 Task: Select workspace "The Startup Spot".
Action: Mouse pressed left at (342, 434)
Screenshot: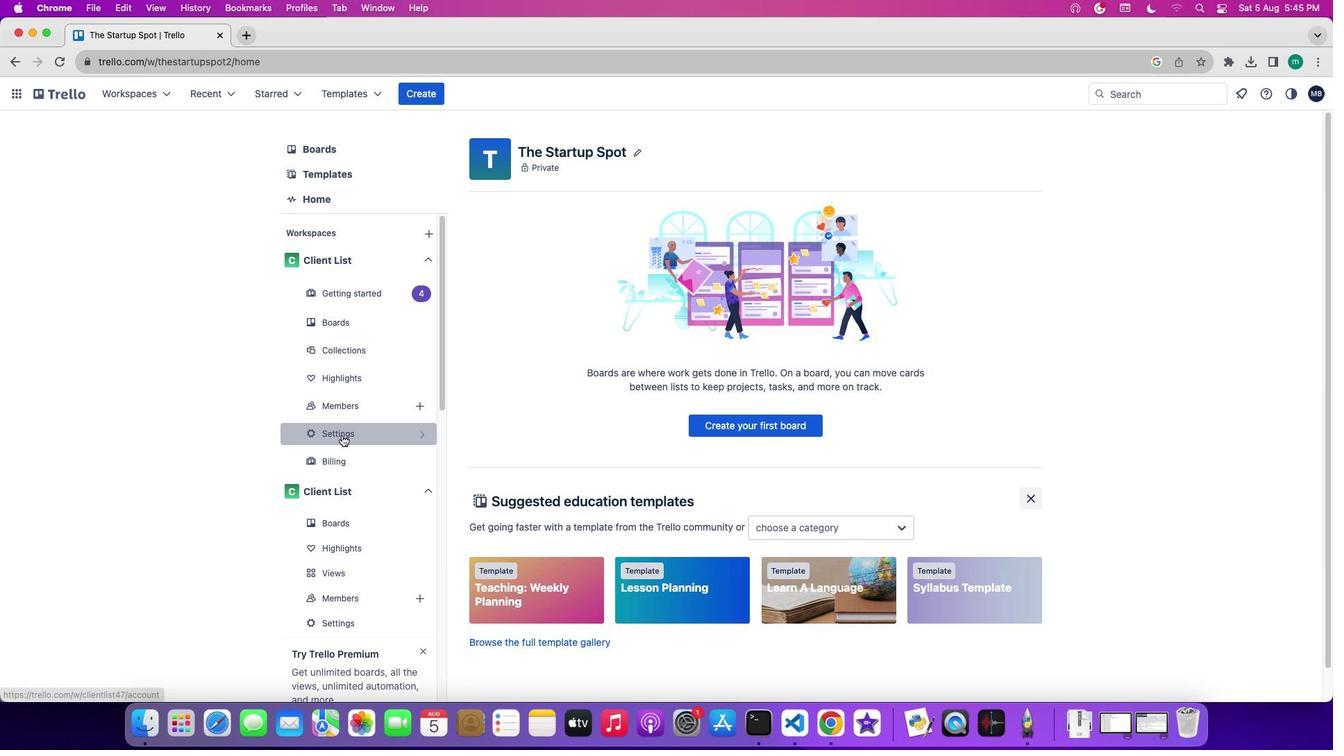 
Action: Mouse moved to (160, 382)
Screenshot: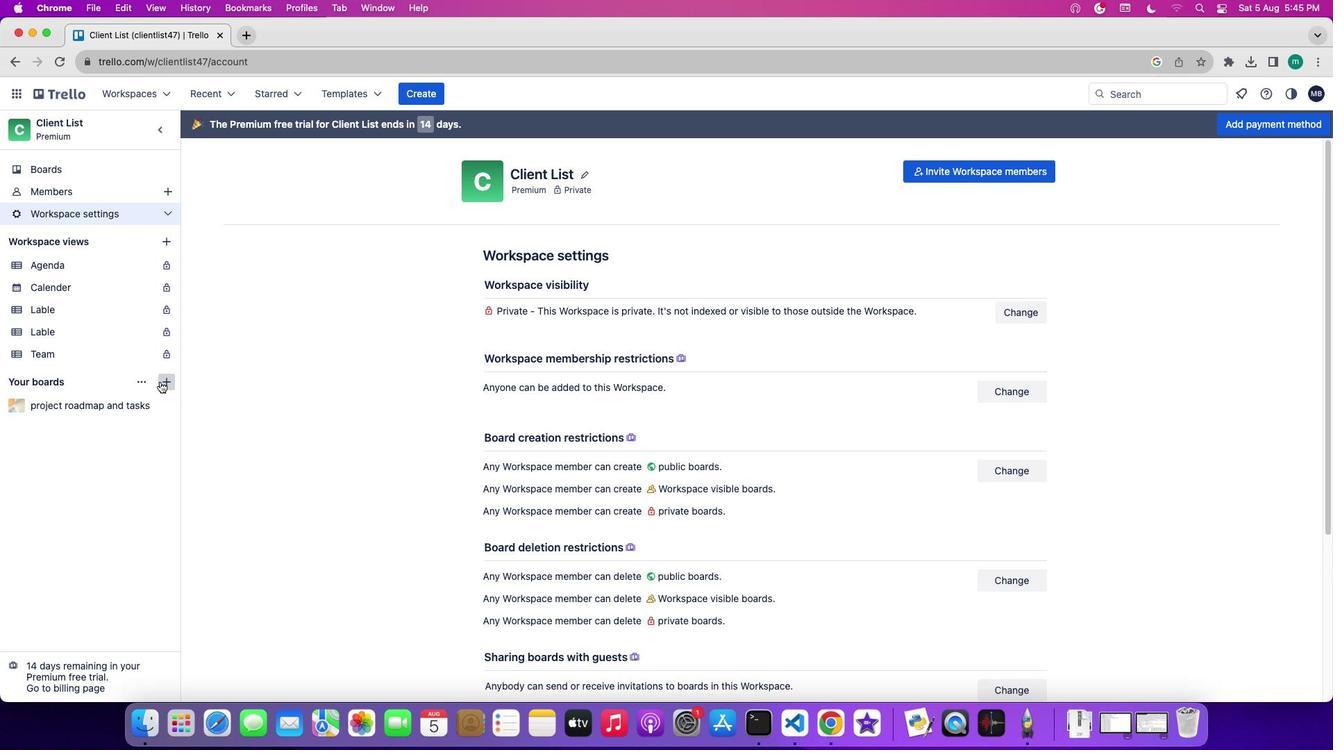 
Action: Mouse pressed left at (160, 382)
Screenshot: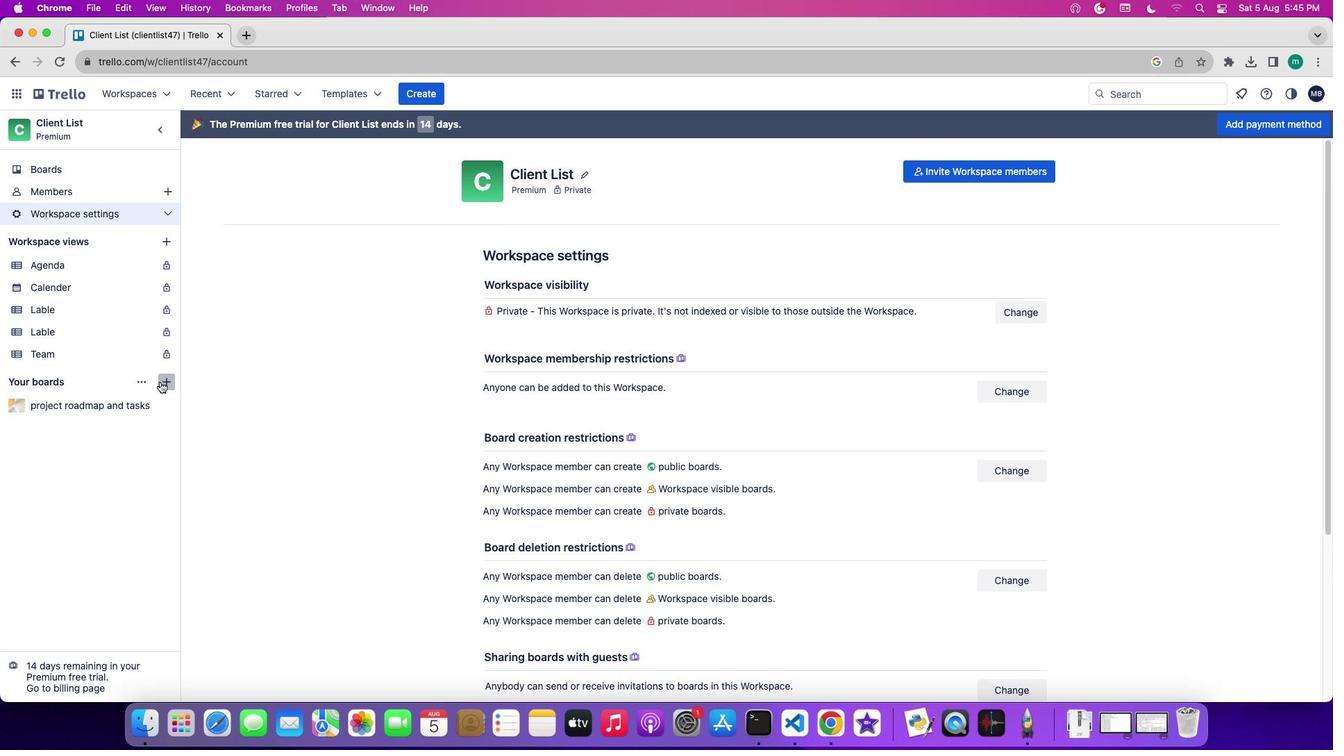 
Action: Mouse moved to (300, 551)
Screenshot: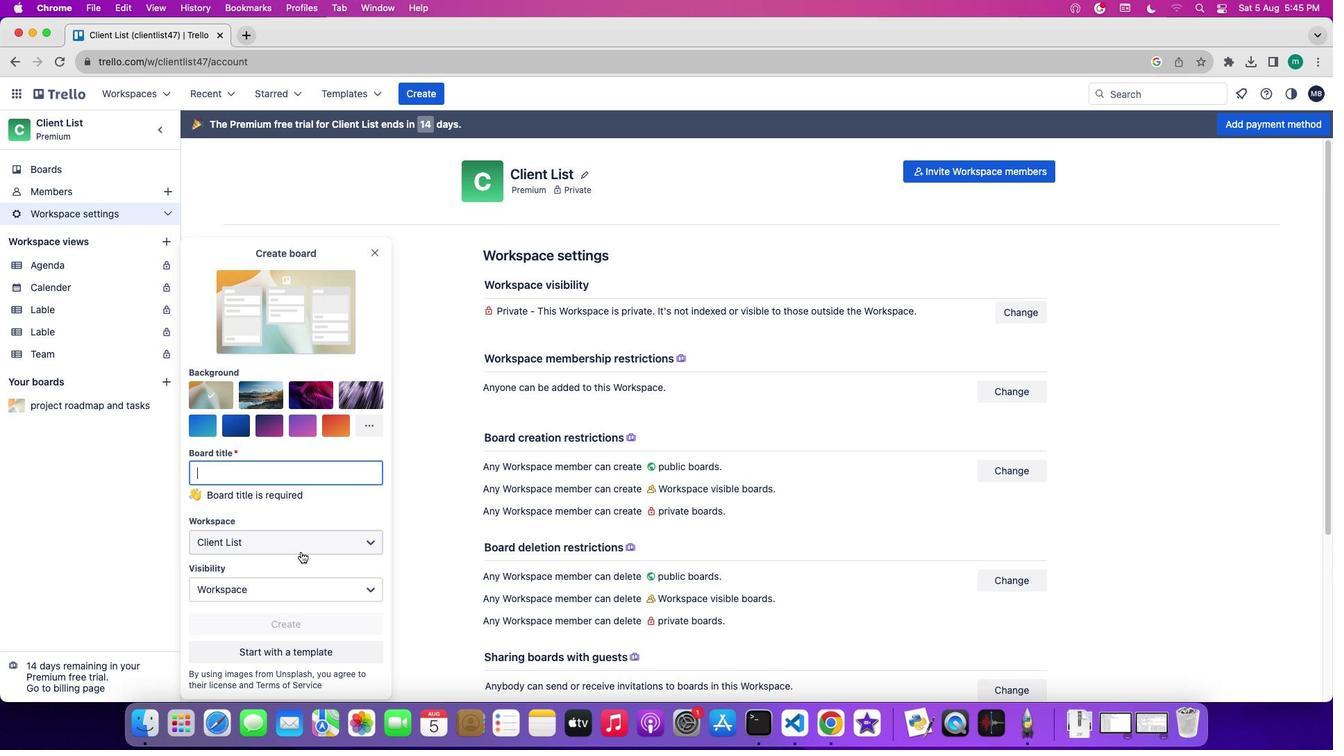 
Action: Mouse pressed left at (300, 551)
Screenshot: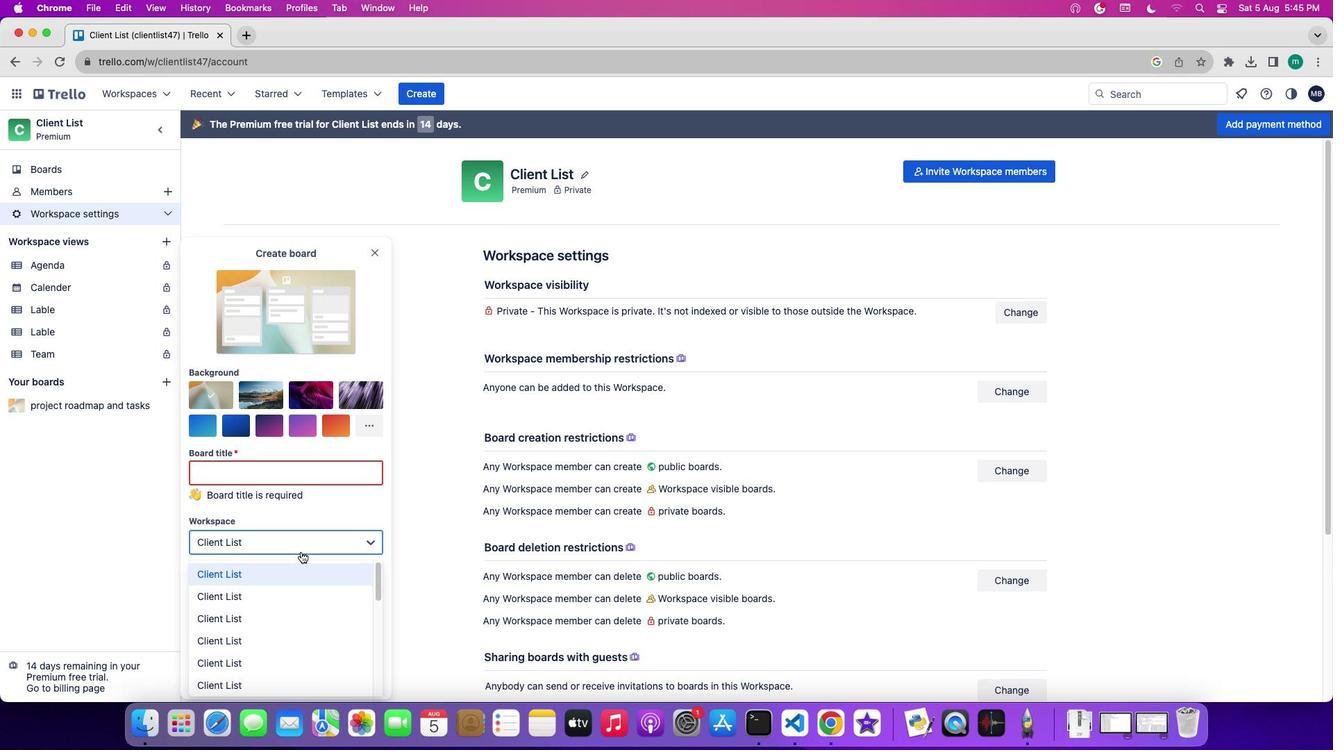 
Action: Mouse moved to (302, 626)
Screenshot: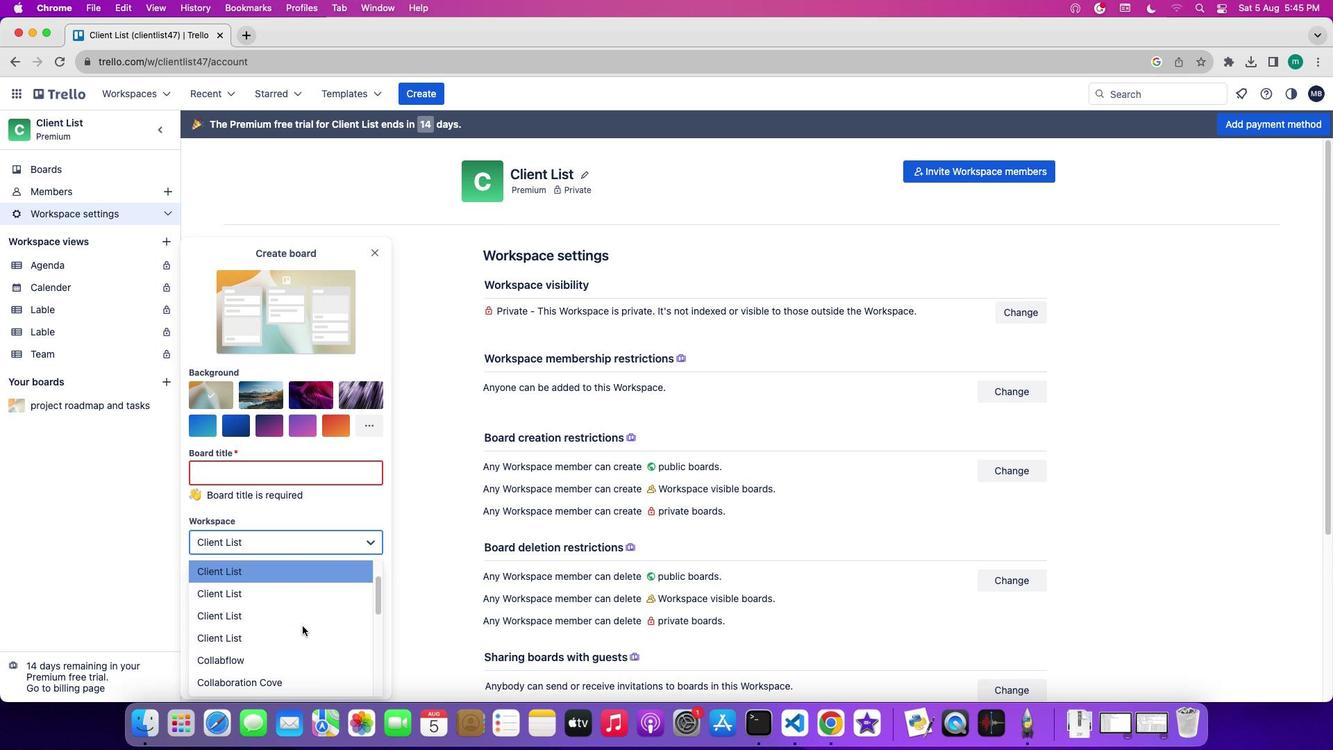 
Action: Mouse scrolled (302, 626) with delta (0, 0)
Screenshot: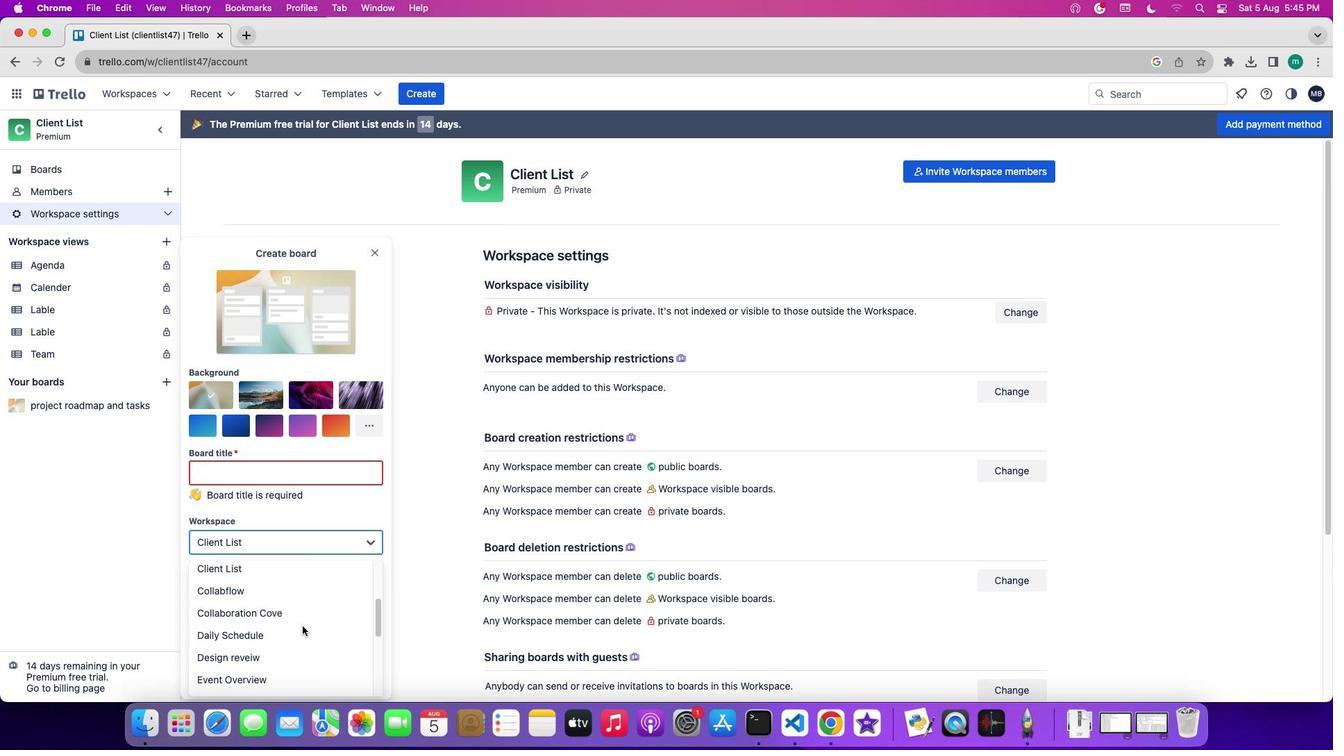 
Action: Mouse scrolled (302, 626) with delta (0, 0)
Screenshot: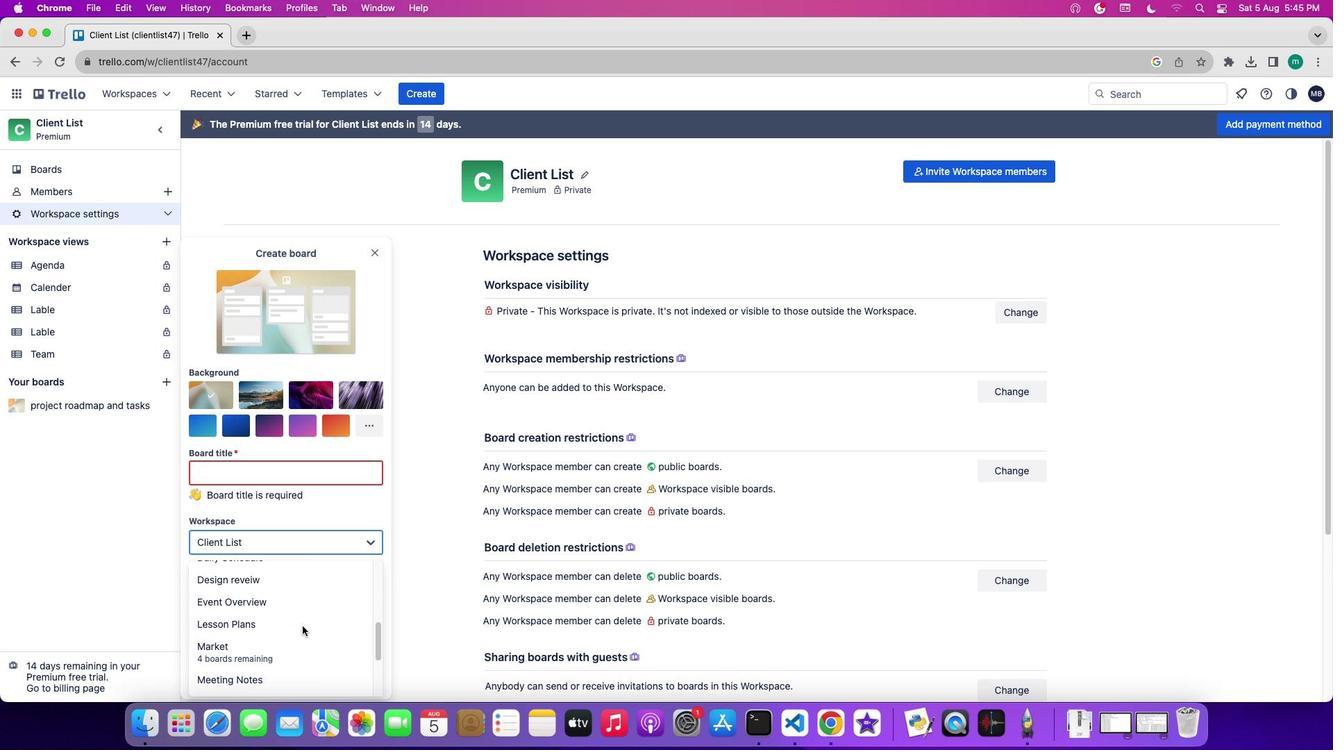 
Action: Mouse scrolled (302, 626) with delta (0, -2)
Screenshot: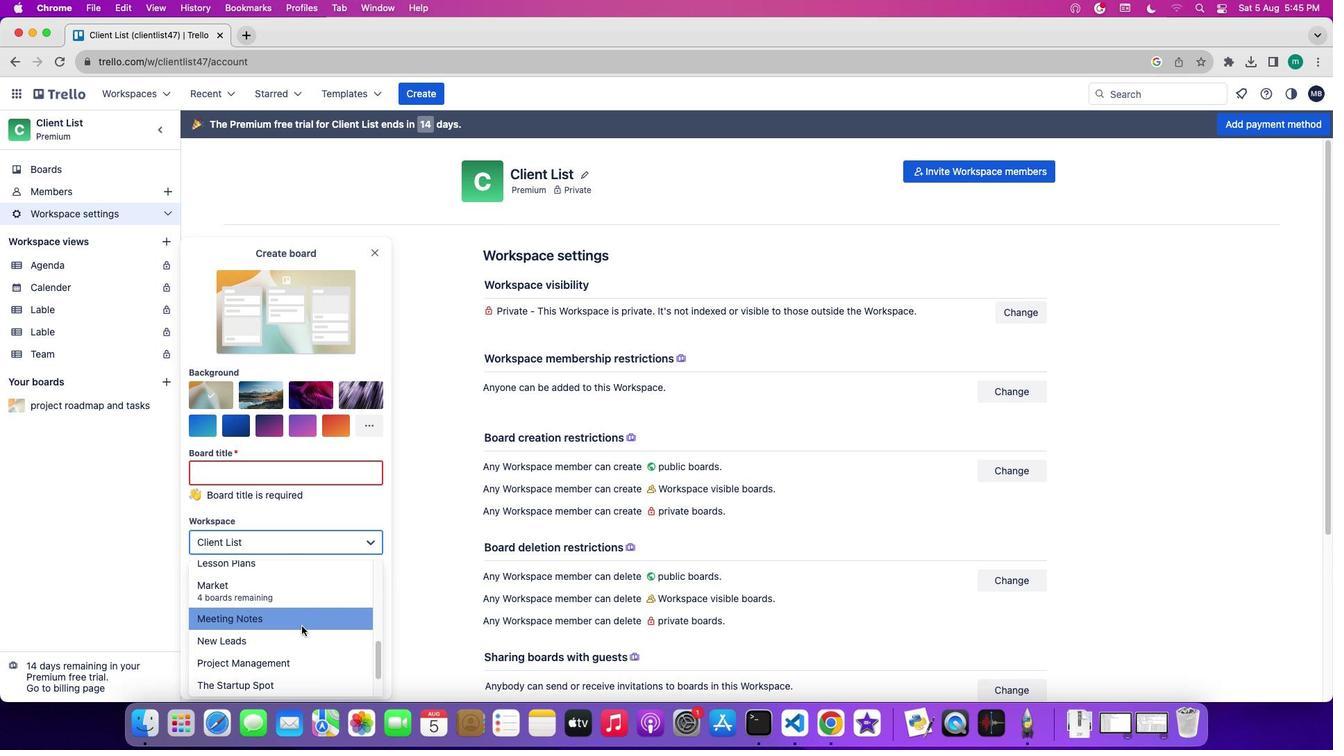 
Action: Mouse scrolled (302, 626) with delta (0, -2)
Screenshot: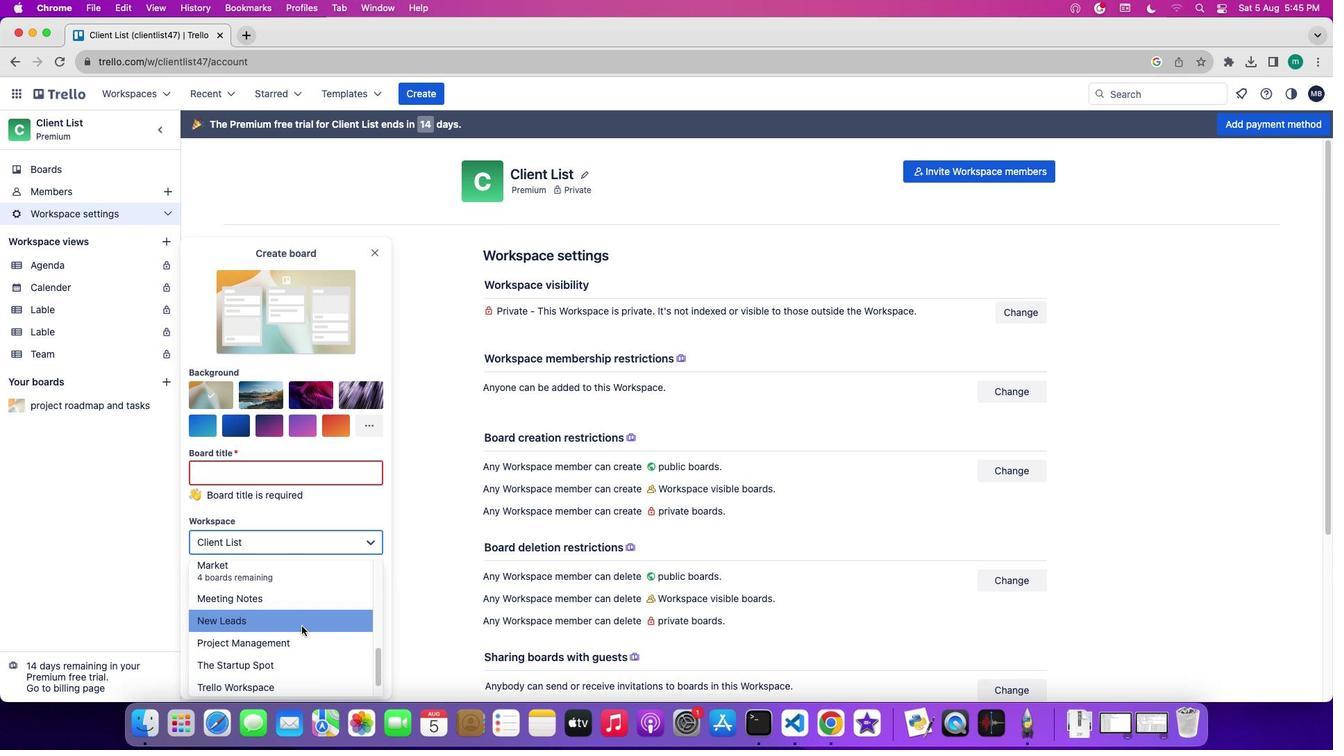 
Action: Mouse scrolled (302, 626) with delta (0, -3)
Screenshot: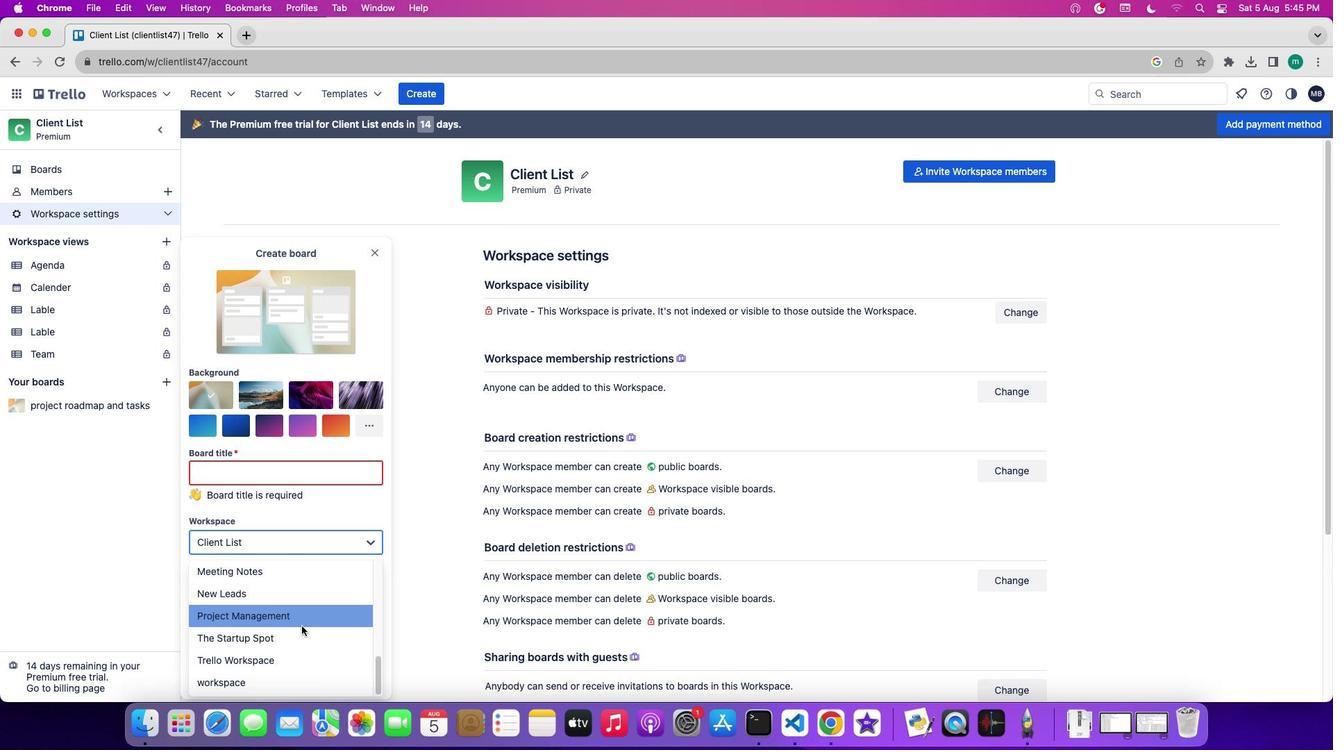 
Action: Mouse moved to (295, 632)
Screenshot: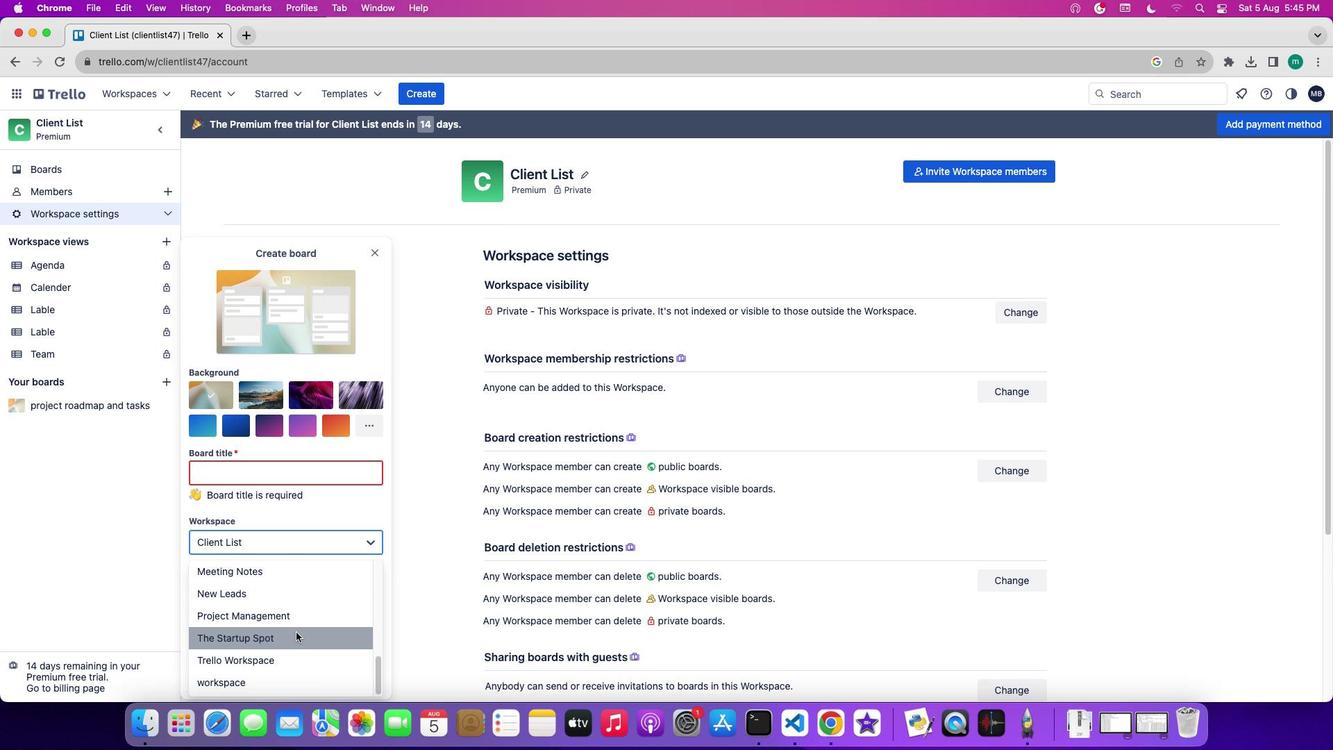 
Action: Mouse pressed left at (295, 632)
Screenshot: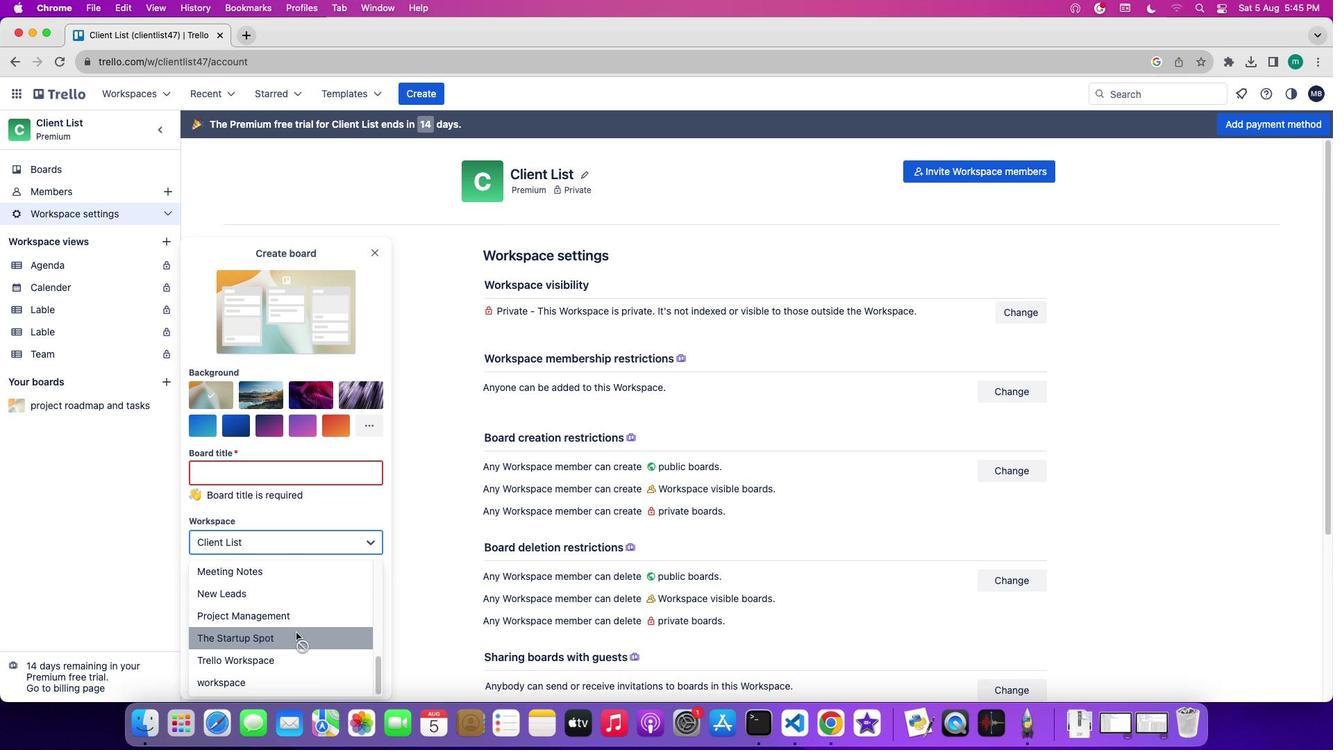 
Action: Mouse moved to (398, 589)
Screenshot: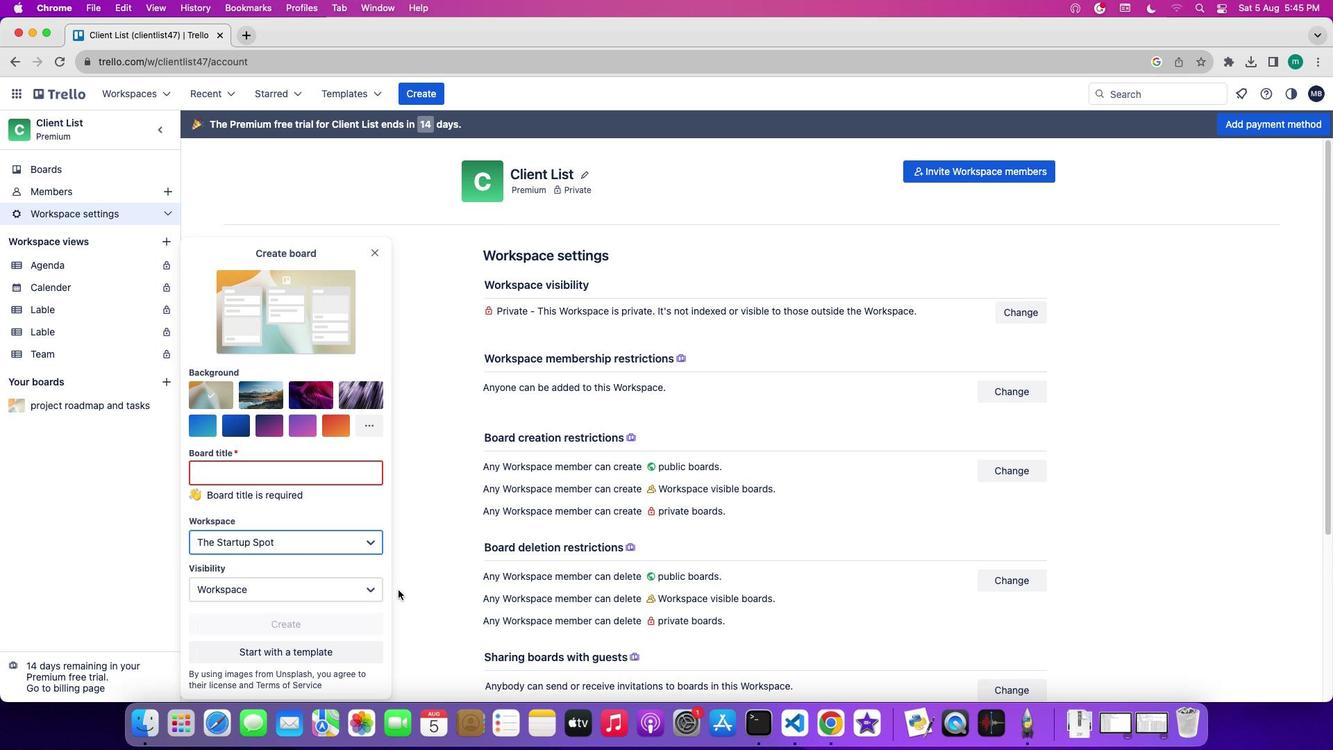 
